 Task: In the Contact  TaylorMia@bloomingdales.com, Log Call and save with description: 'Spoke to a prospect who expressed interest in our solution.'; Select call outcome: 'Busy '; Select call Direction: Inbound; Add date: '25 July, 2023' and time 3:00:PM. Logged in from softage.1@softage.net
Action: Mouse moved to (93, 68)
Screenshot: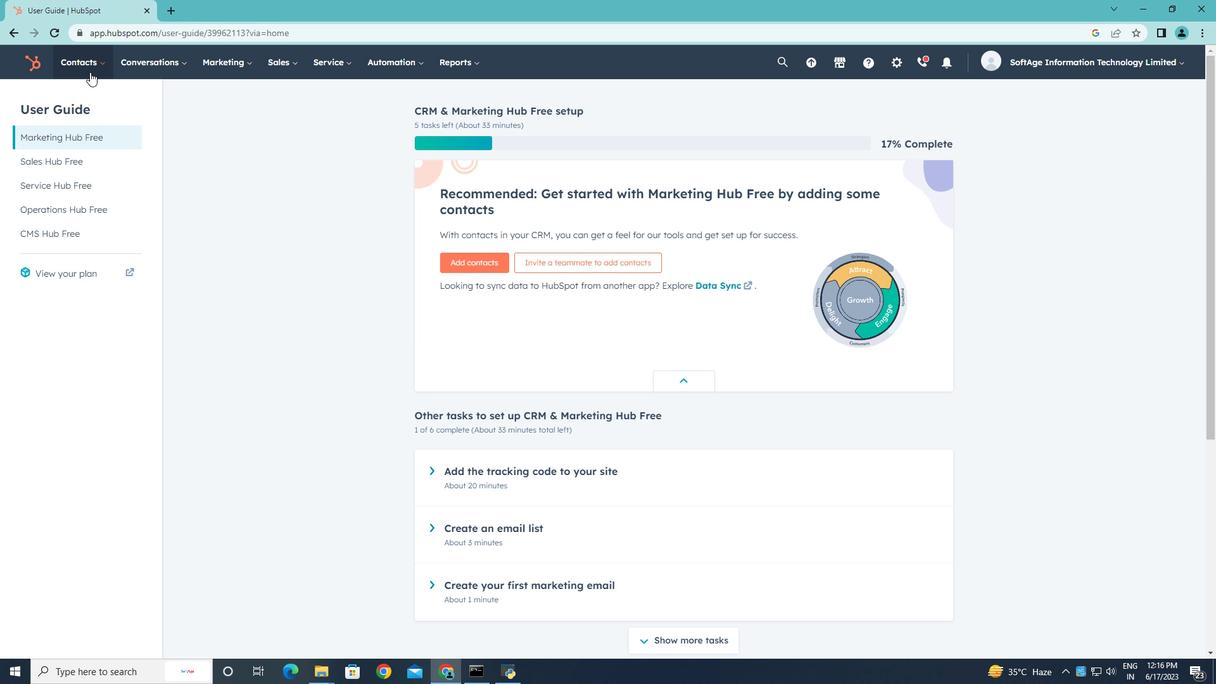 
Action: Mouse pressed left at (93, 68)
Screenshot: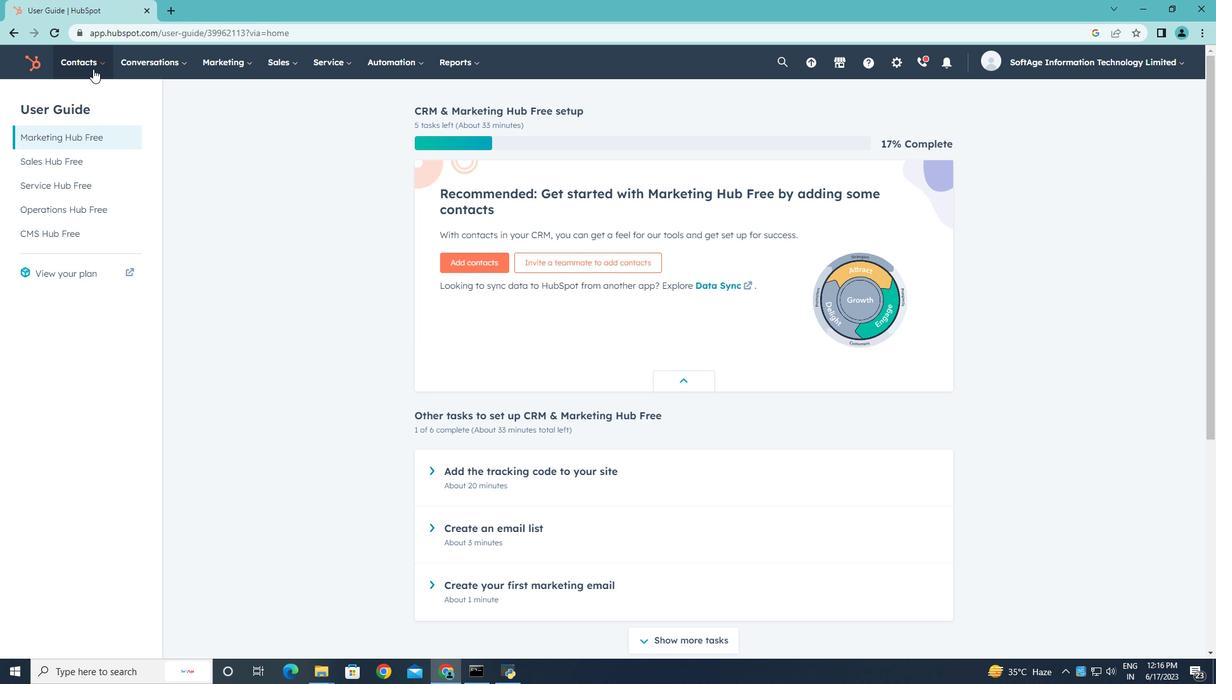 
Action: Mouse moved to (96, 102)
Screenshot: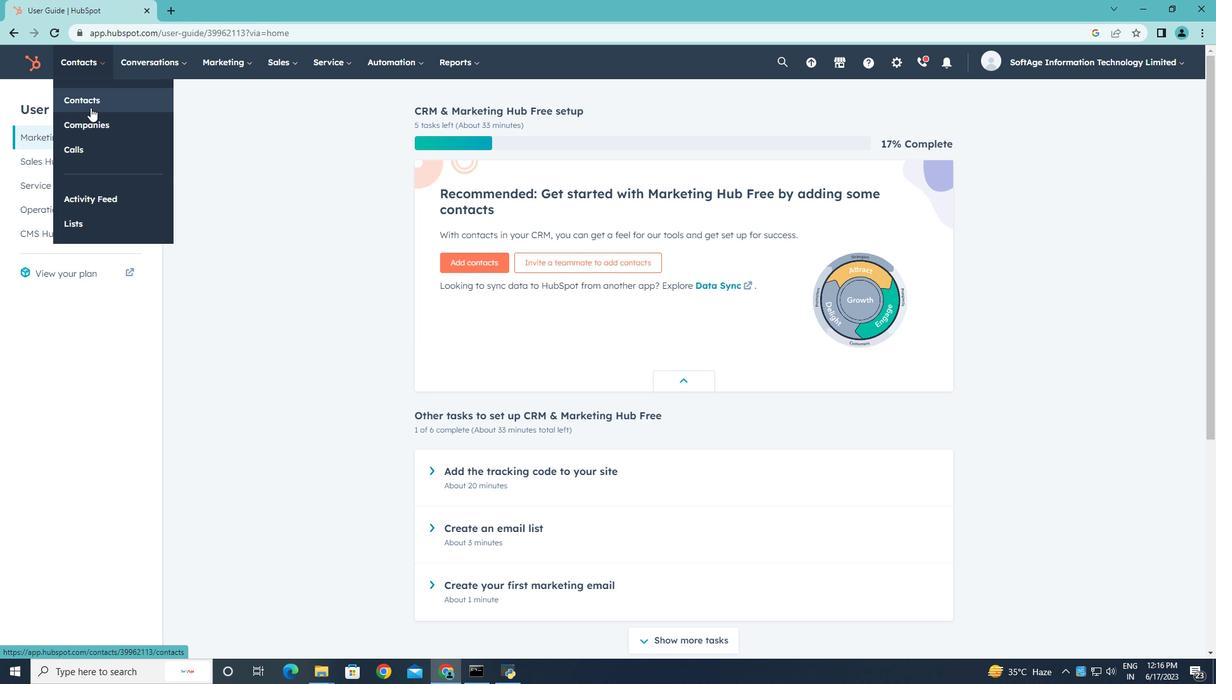 
Action: Mouse pressed left at (96, 102)
Screenshot: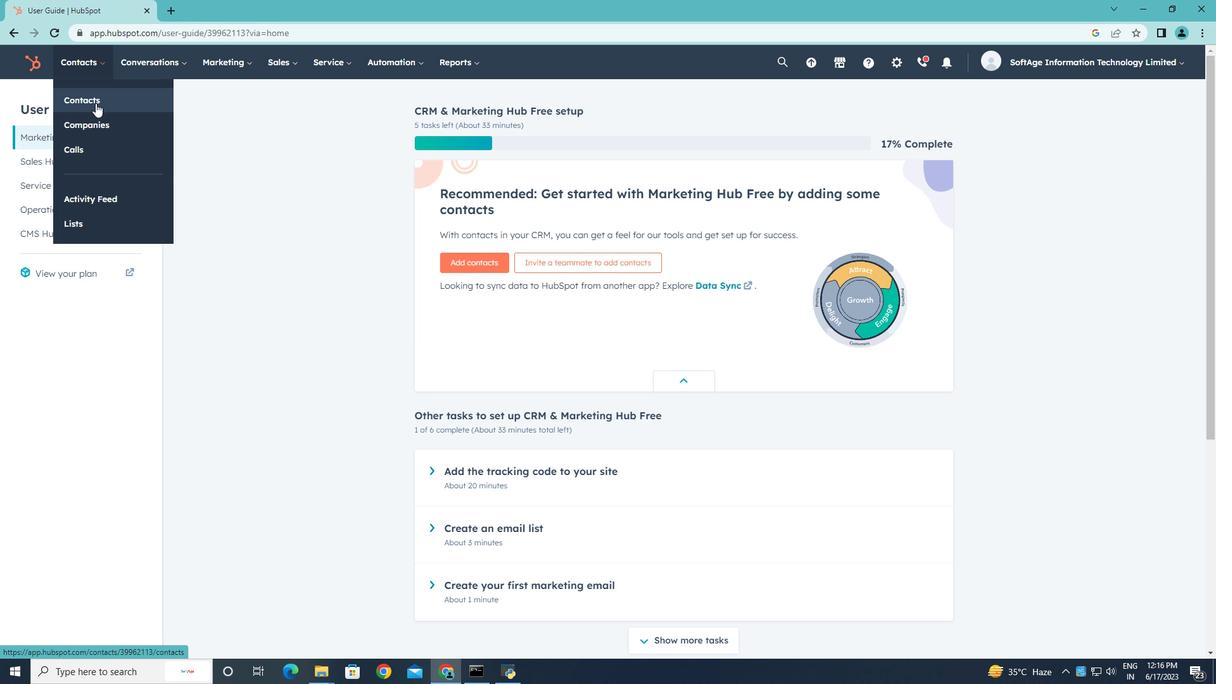 
Action: Mouse moved to (114, 202)
Screenshot: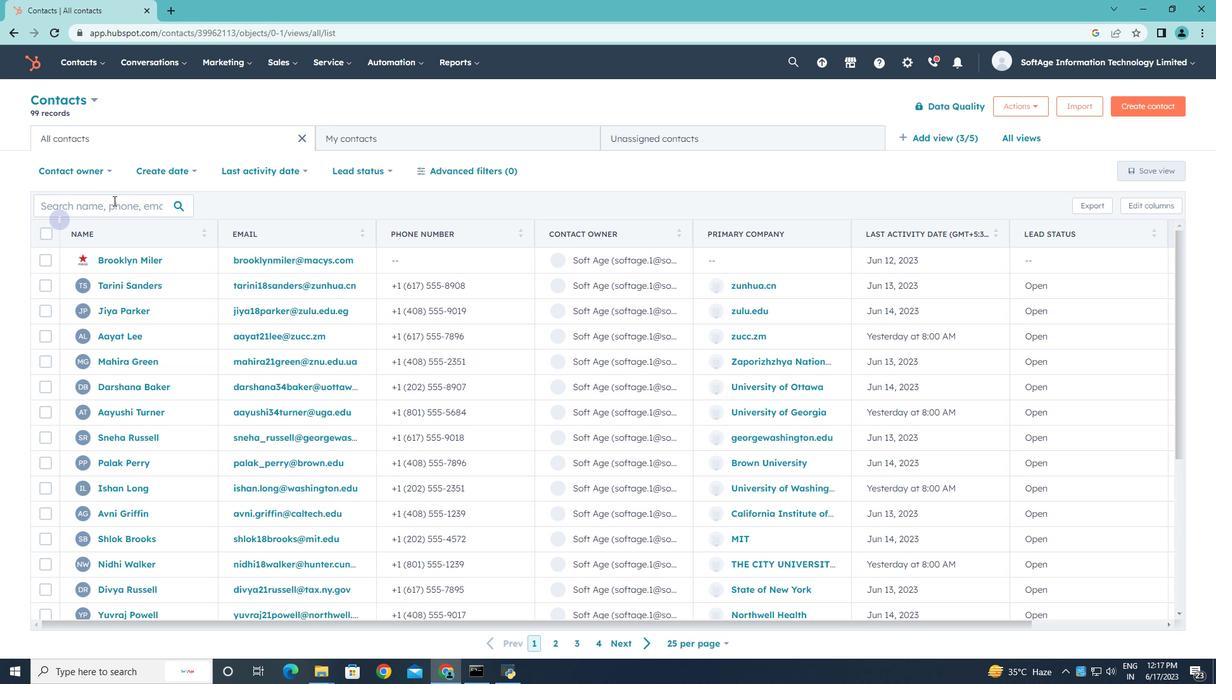 
Action: Mouse pressed left at (114, 202)
Screenshot: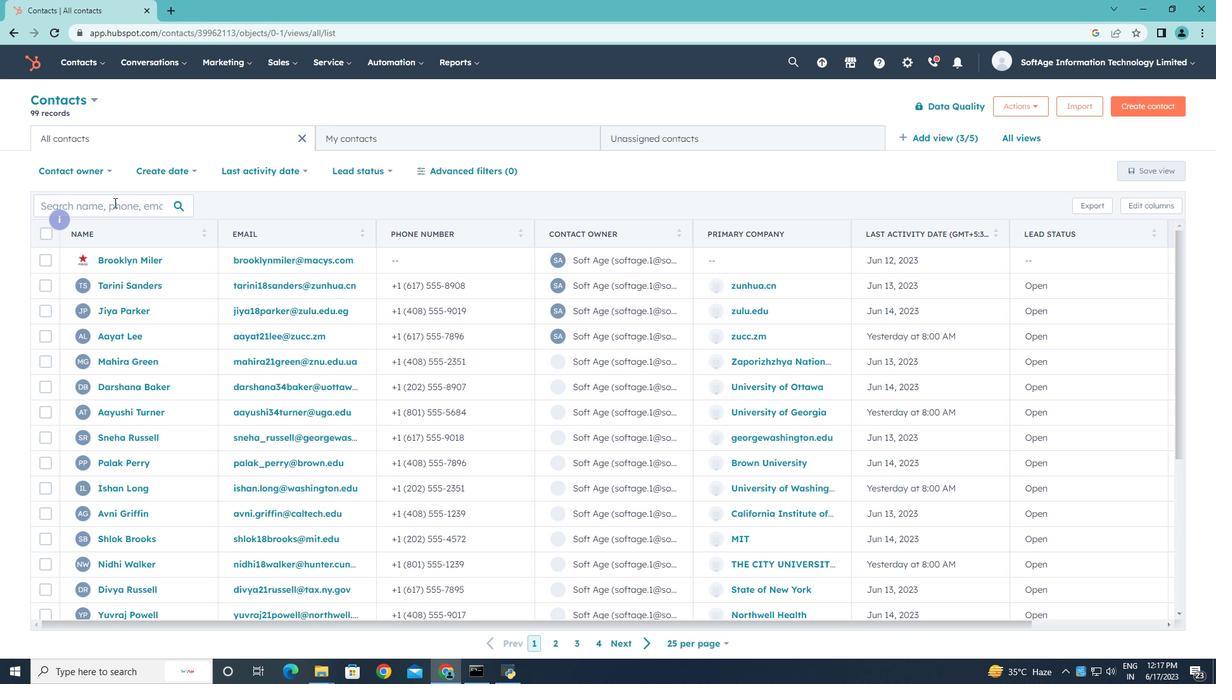 
Action: Key pressed <Key.shift>Taylor<Key.shift>Mia<Key.shift><Key.shift><Key.shift><Key.shift><Key.shift><Key.shift><Key.shift><Key.shift><Key.shift><Key.shift><Key.shift><Key.shift><Key.shift><Key.shift><Key.shift>@bloomingdales.com
Screenshot: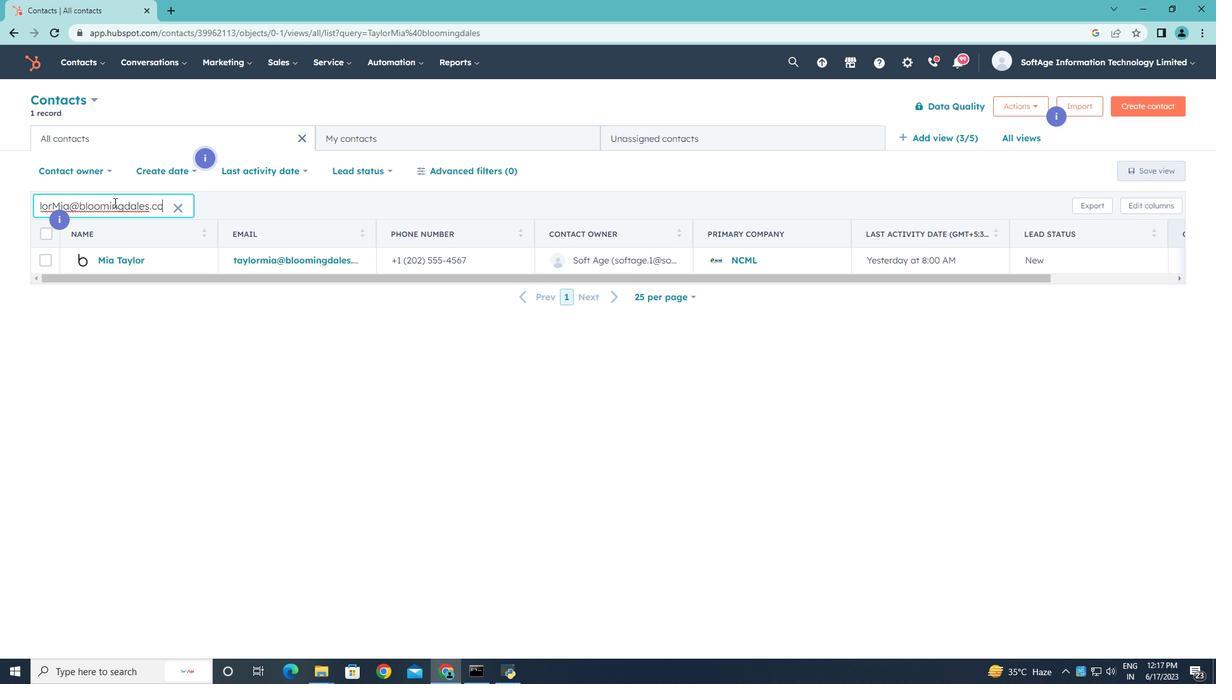 
Action: Mouse moved to (122, 263)
Screenshot: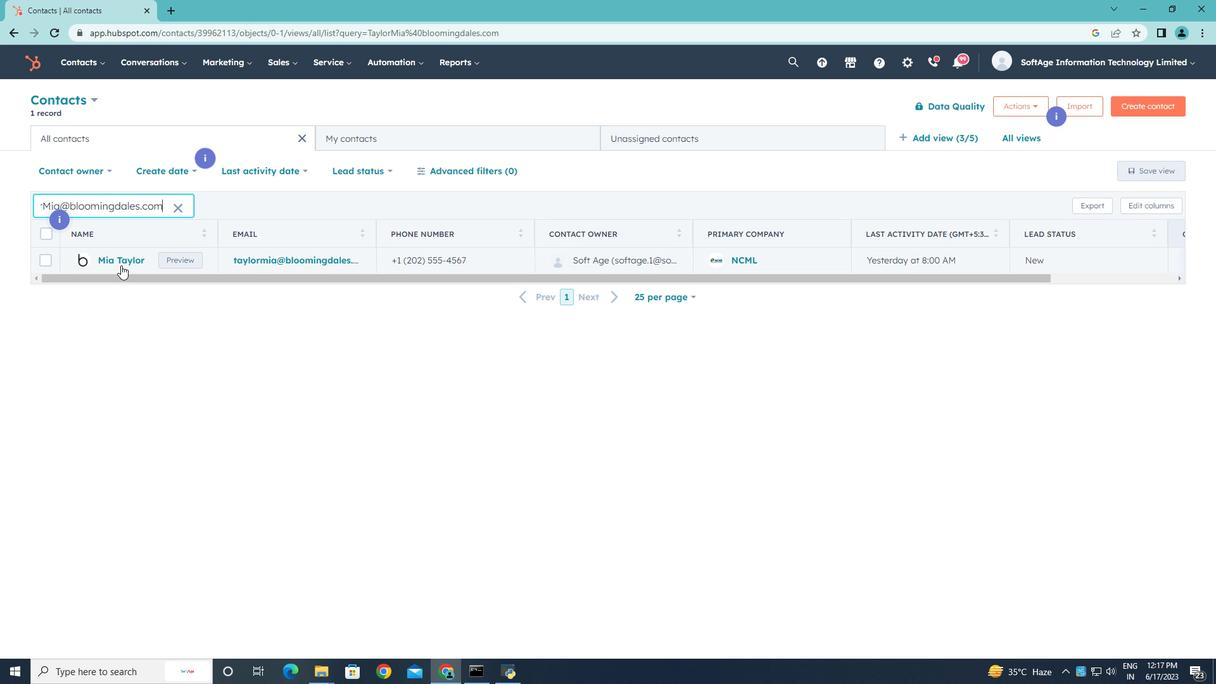 
Action: Mouse pressed left at (122, 263)
Screenshot: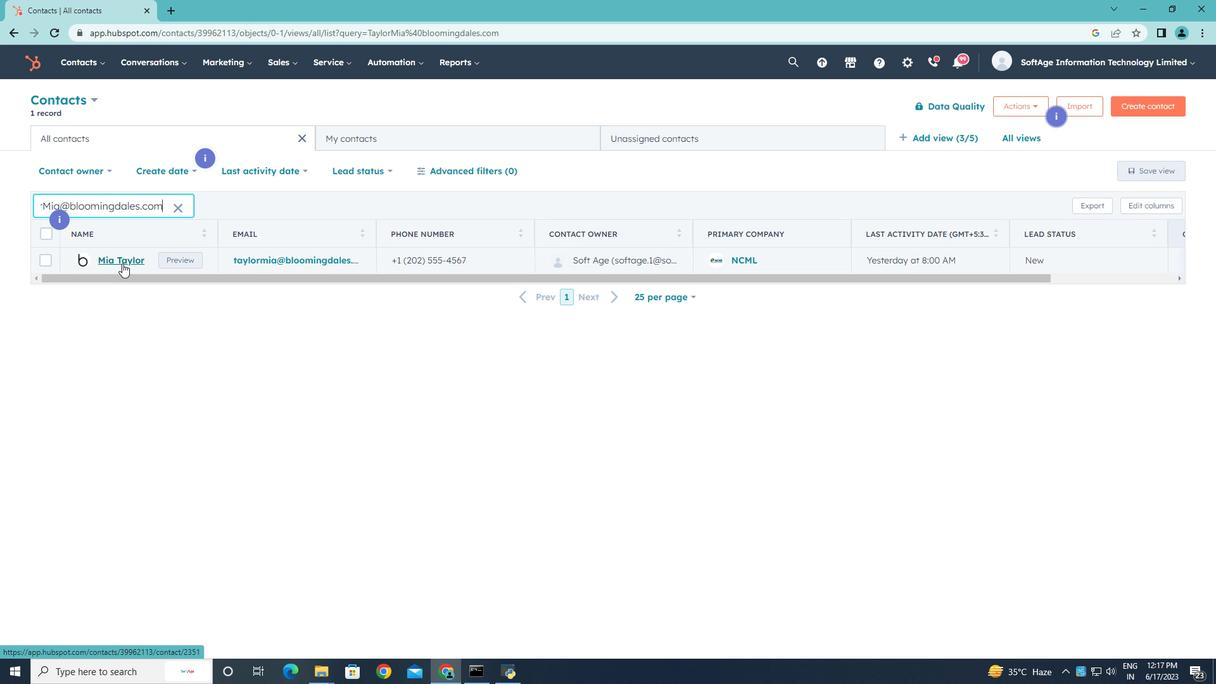 
Action: Mouse moved to (250, 213)
Screenshot: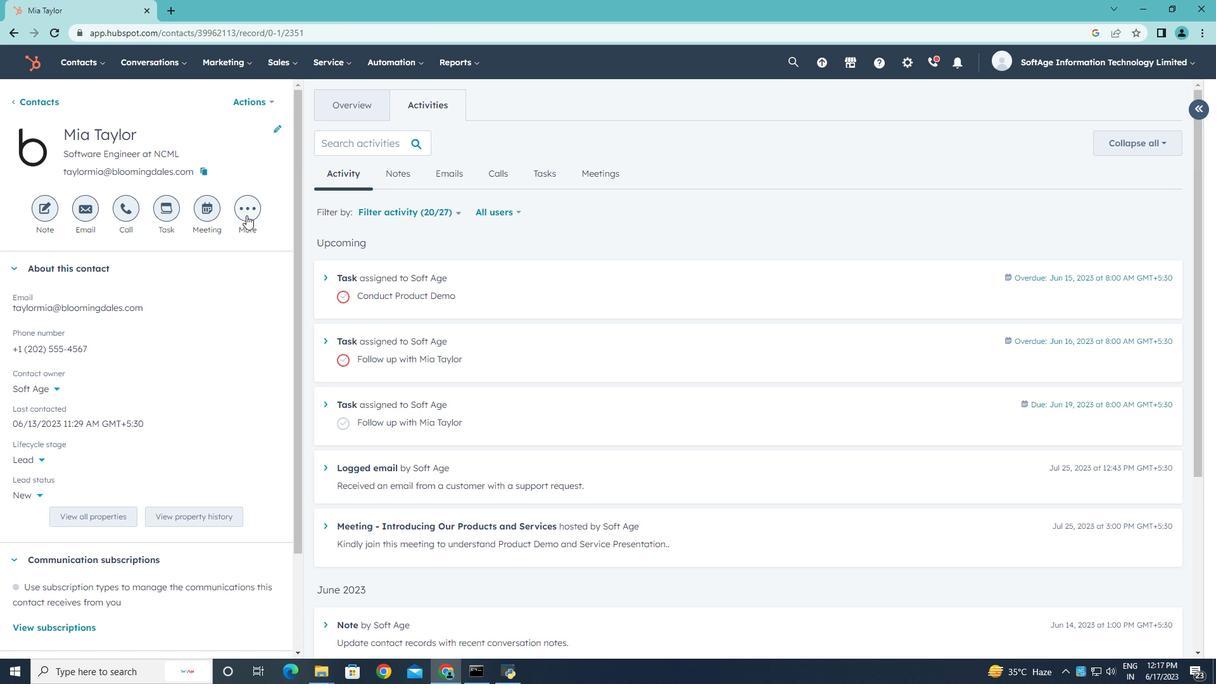 
Action: Mouse pressed left at (250, 213)
Screenshot: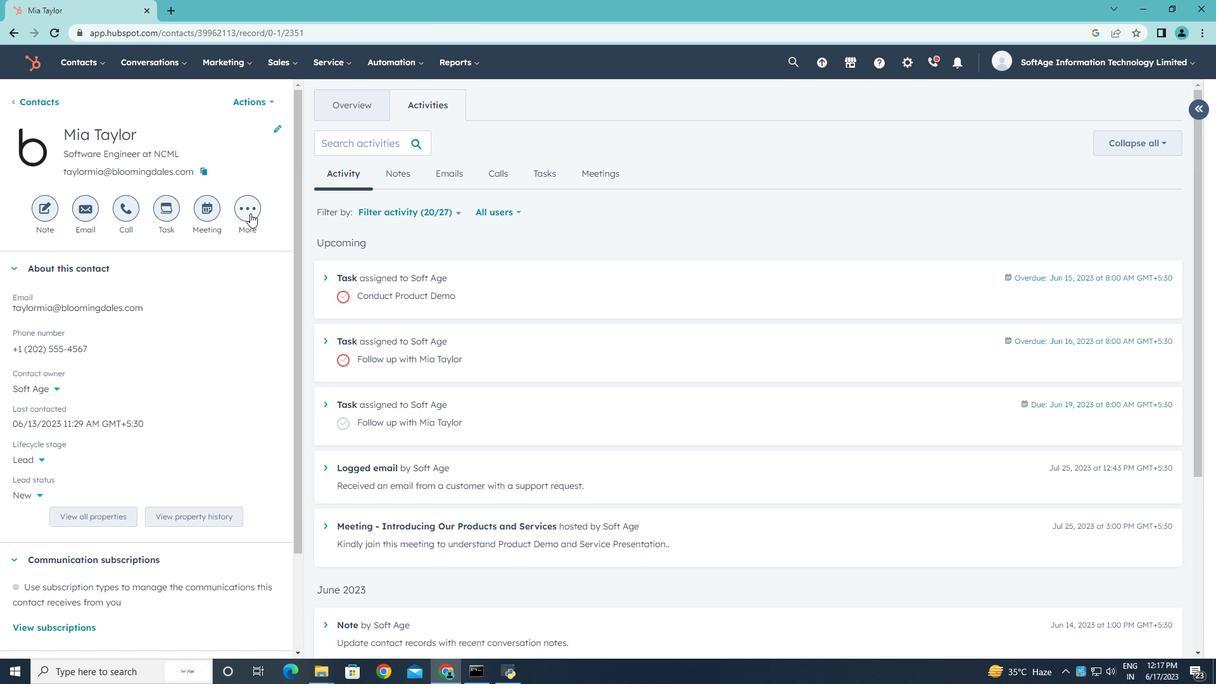 
Action: Mouse moved to (243, 318)
Screenshot: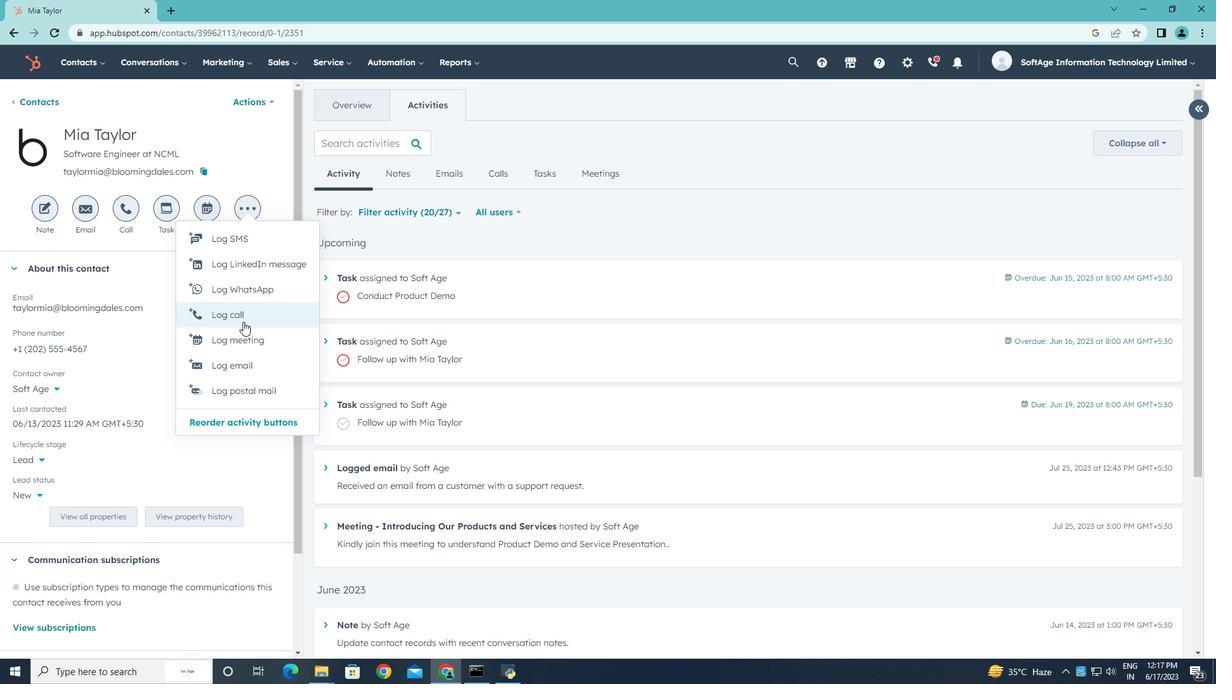 
Action: Mouse pressed left at (243, 318)
Screenshot: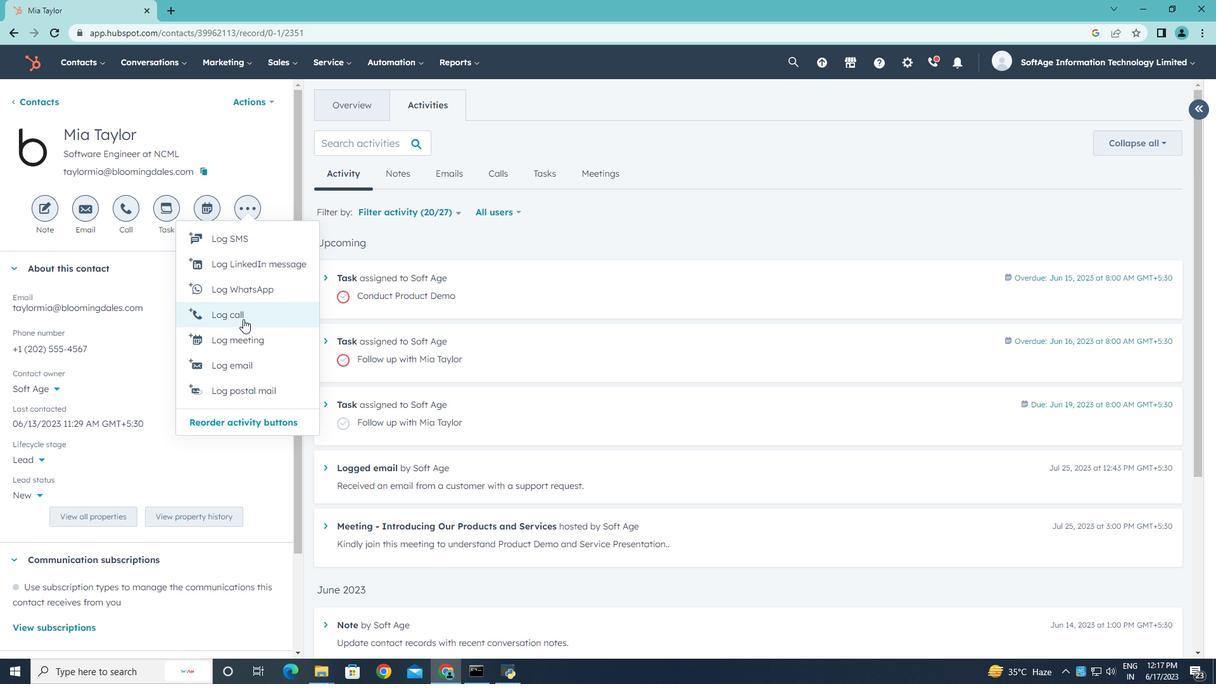 
Action: Key pressed <Key.shift>Spoke<Key.space>a<Key.backspace>to<Key.space>a<Key.space>prospect<Key.space>who<Key.space>expressed<Key.space>interest<Key.space>in<Key.space>our<Key.space>solution.
Screenshot: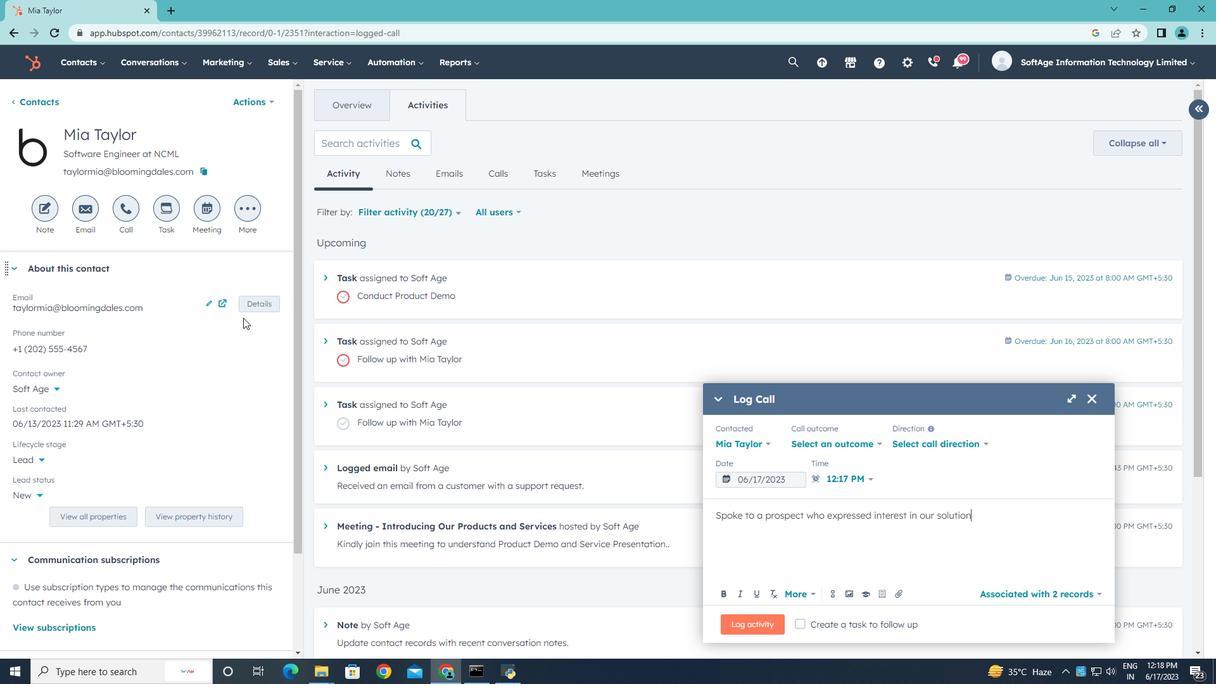 
Action: Mouse moved to (874, 441)
Screenshot: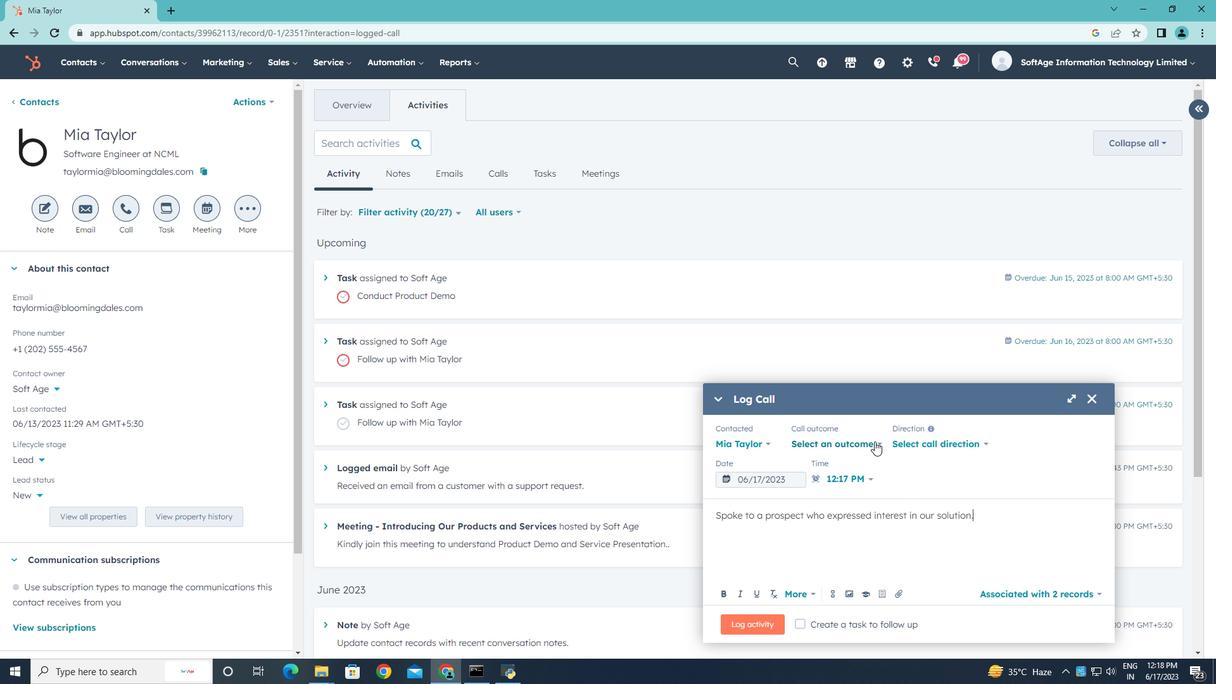 
Action: Mouse pressed left at (874, 441)
Screenshot: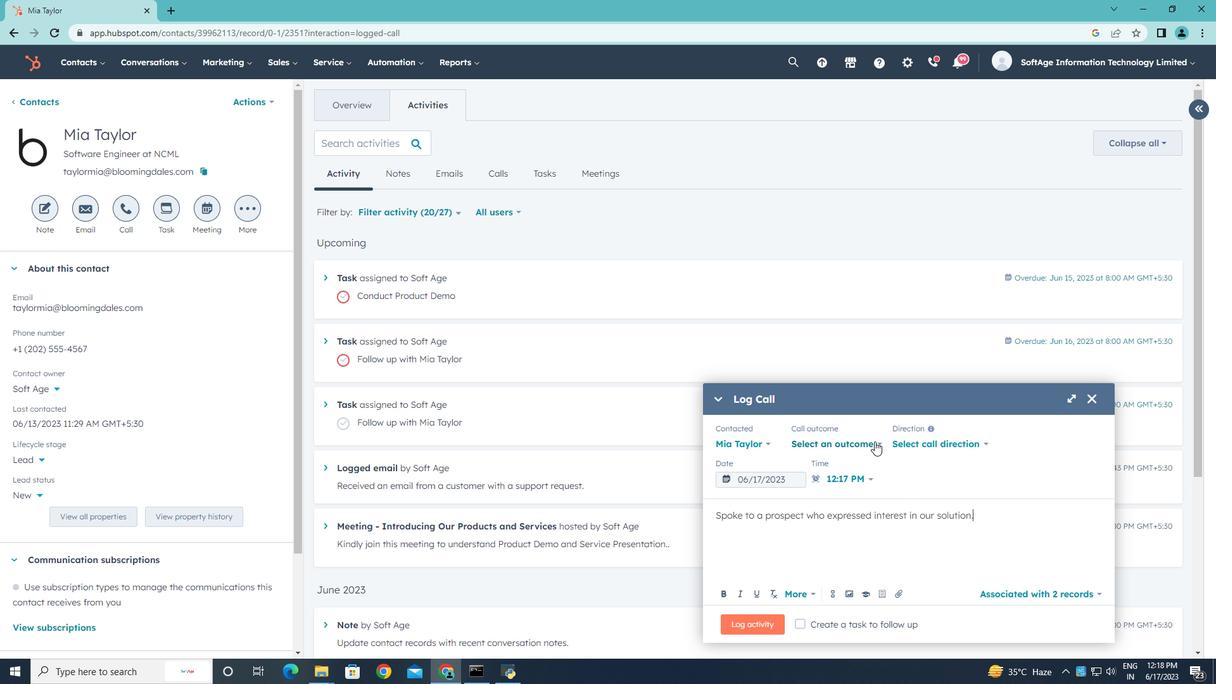 
Action: Mouse moved to (862, 473)
Screenshot: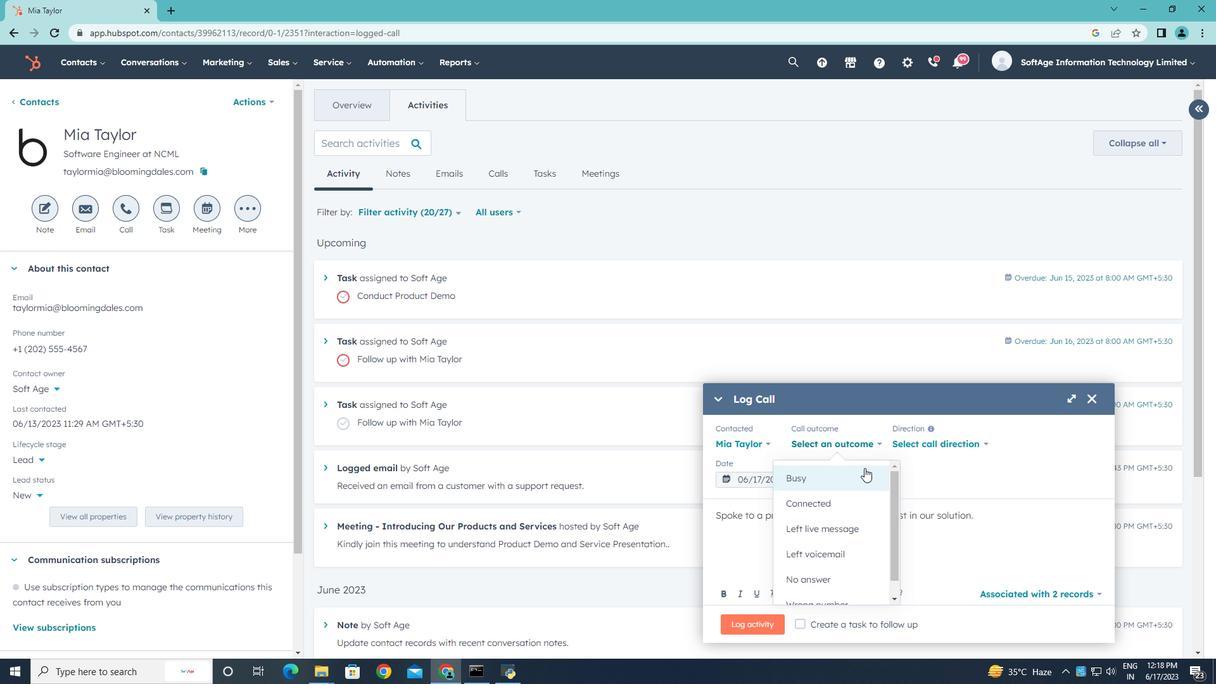 
Action: Mouse pressed left at (862, 473)
Screenshot: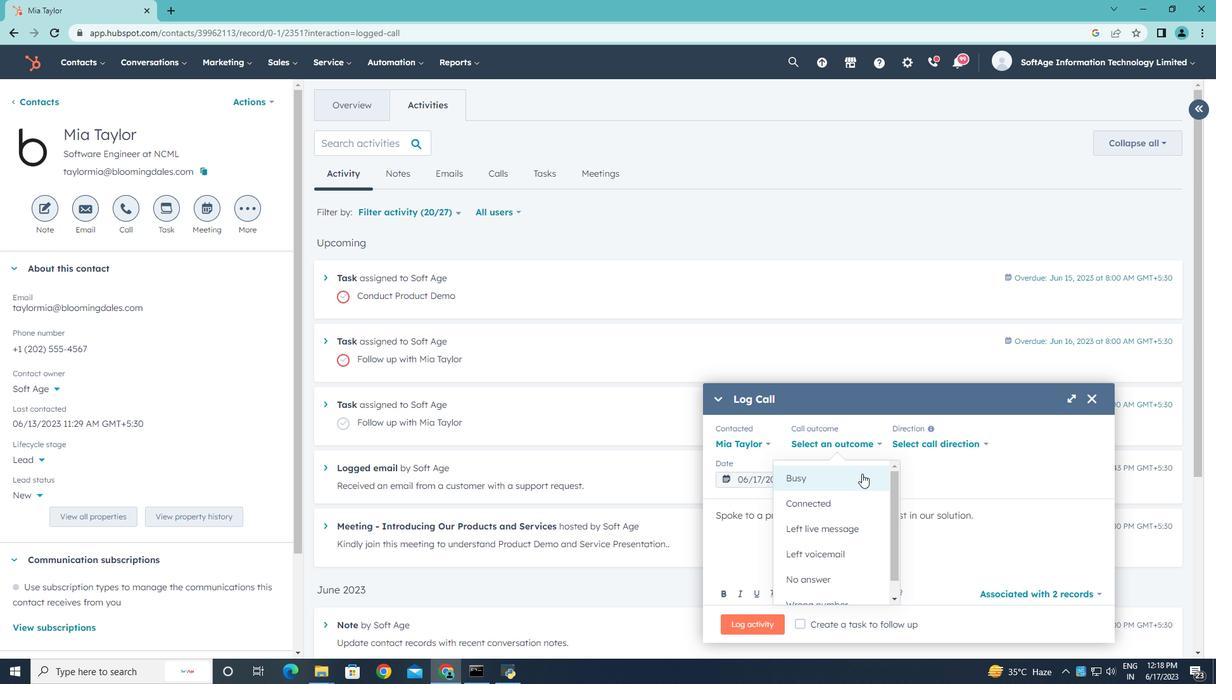 
Action: Mouse moved to (926, 443)
Screenshot: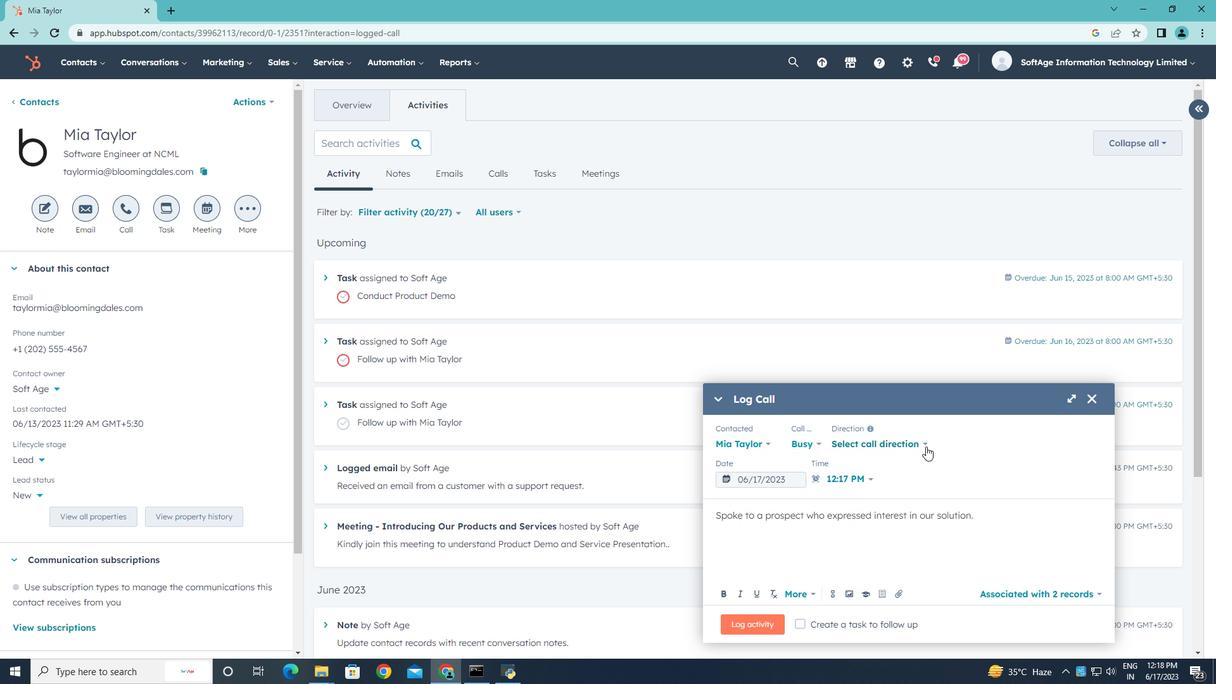 
Action: Mouse pressed left at (926, 443)
Screenshot: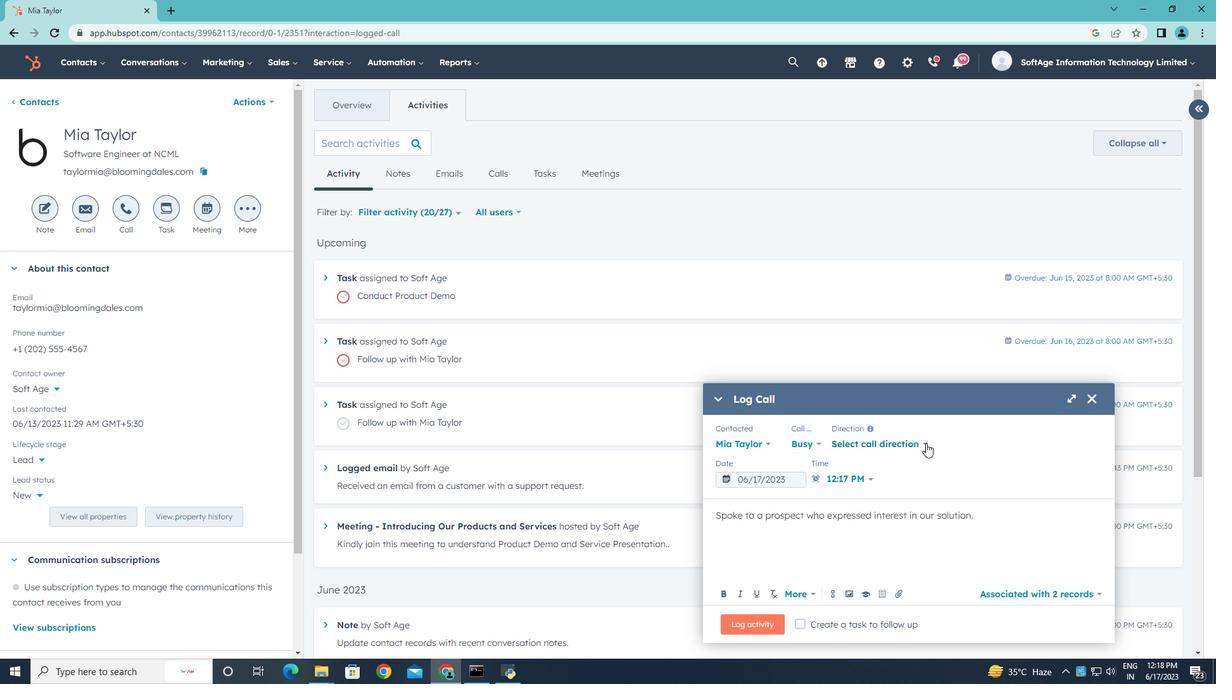 
Action: Mouse moved to (902, 478)
Screenshot: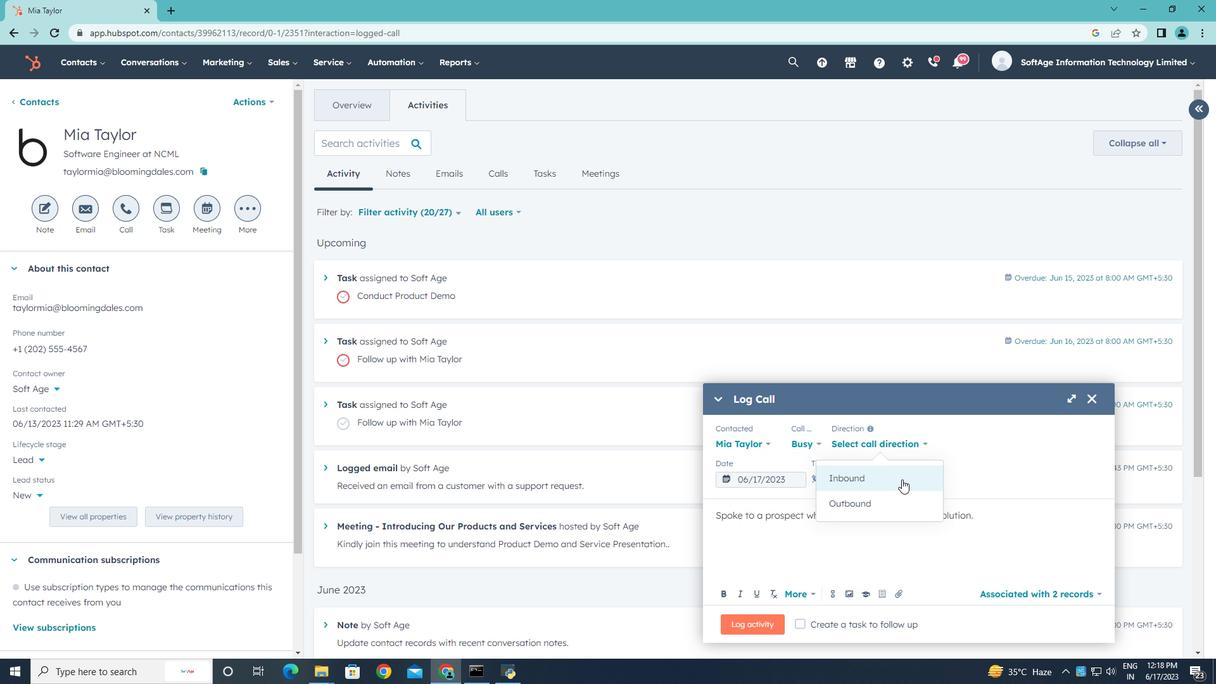 
Action: Mouse pressed left at (902, 478)
Screenshot: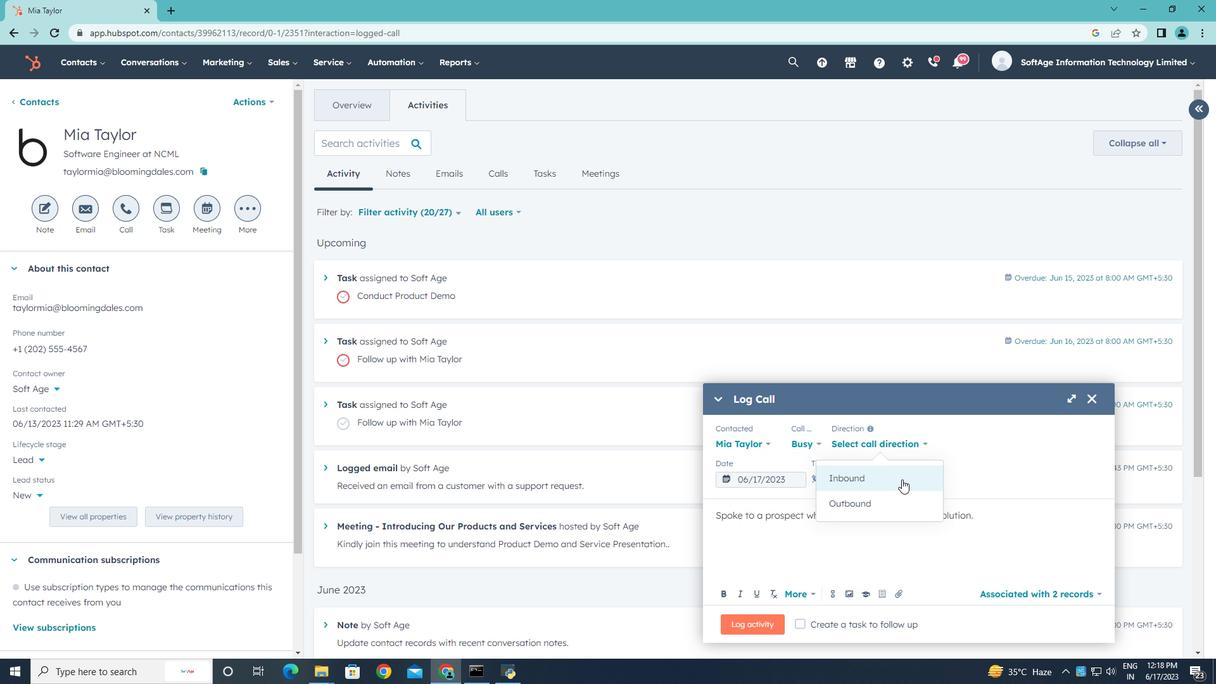 
Action: Mouse moved to (980, 445)
Screenshot: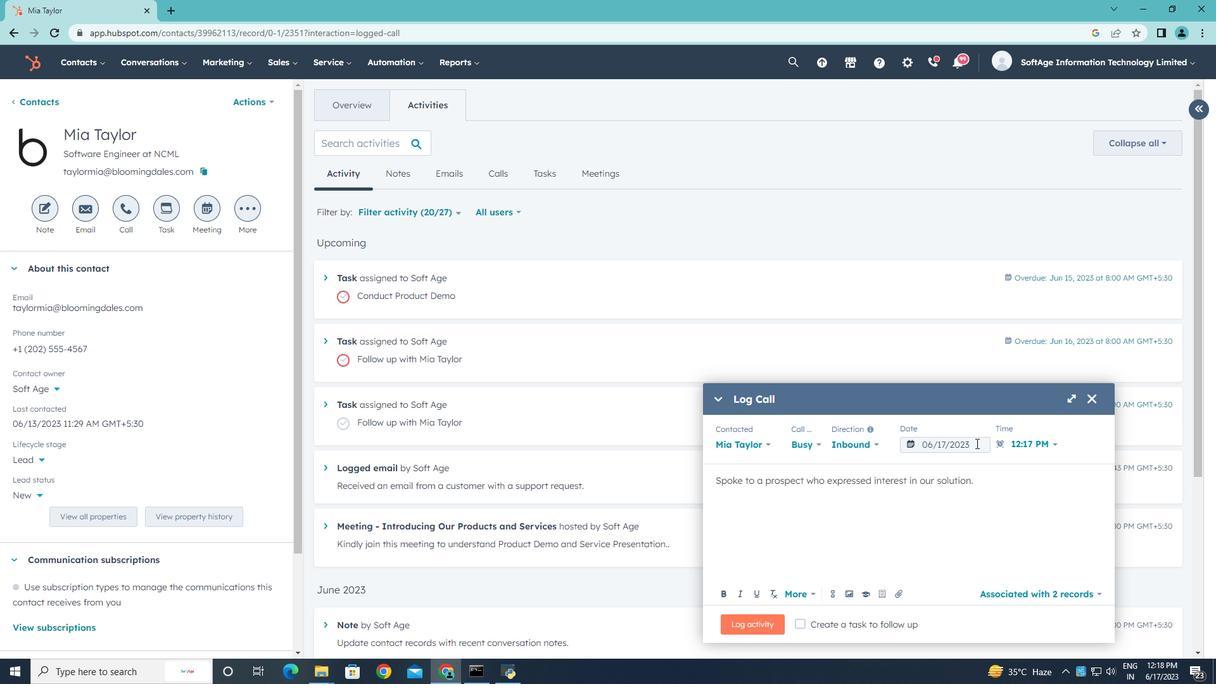 
Action: Mouse pressed left at (980, 445)
Screenshot: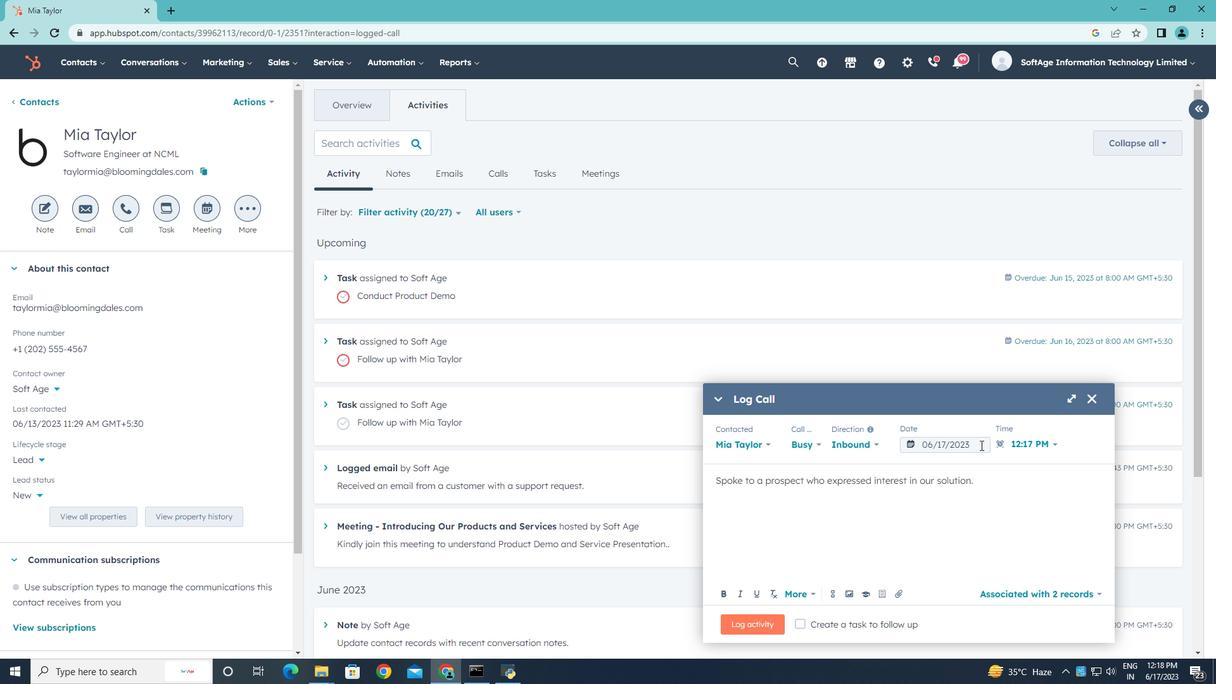 
Action: Mouse moved to (1067, 243)
Screenshot: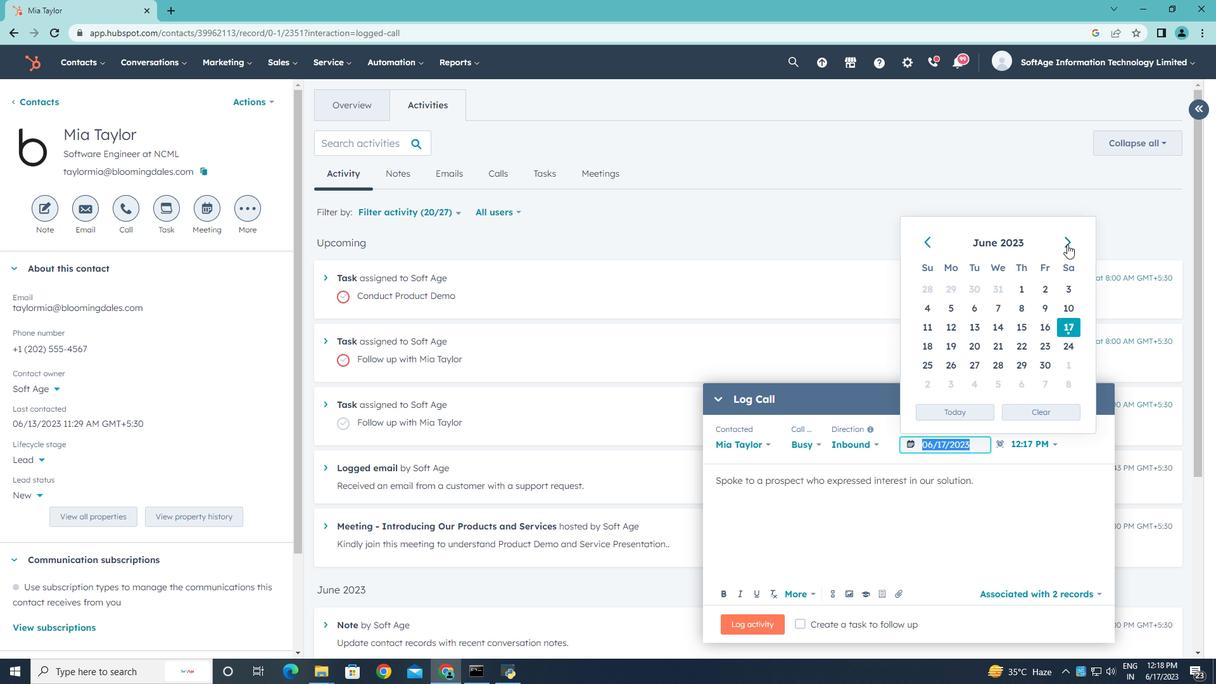 
Action: Mouse pressed left at (1067, 243)
Screenshot: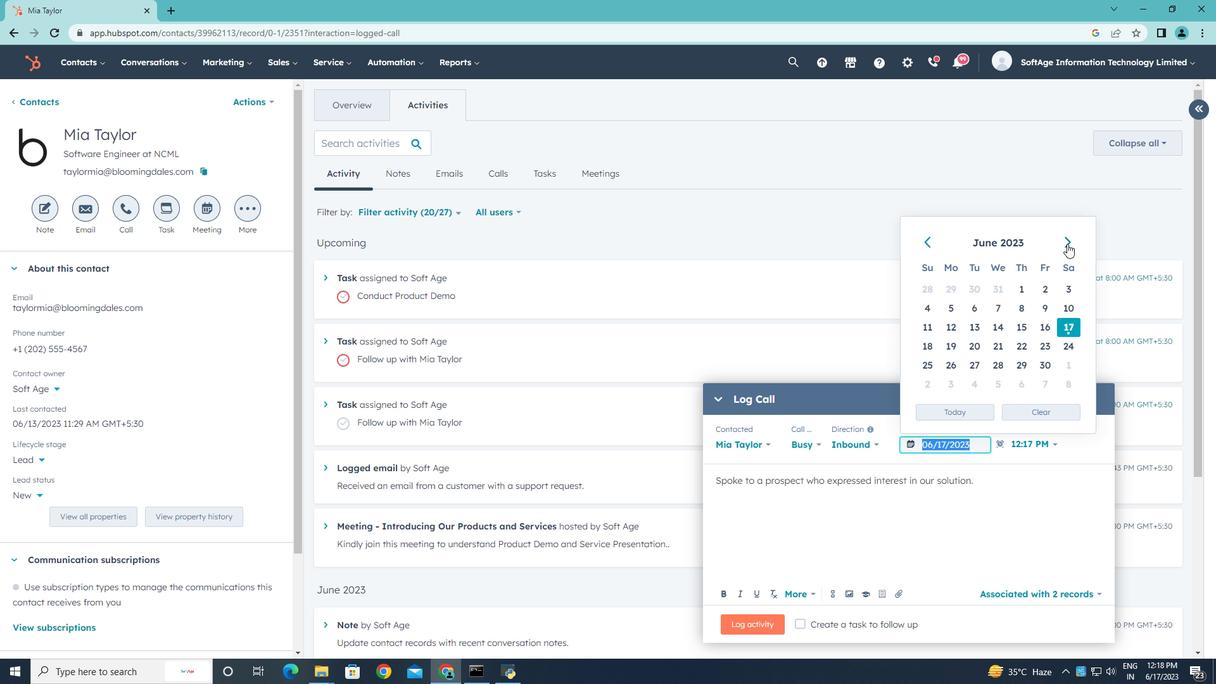 
Action: Mouse moved to (979, 366)
Screenshot: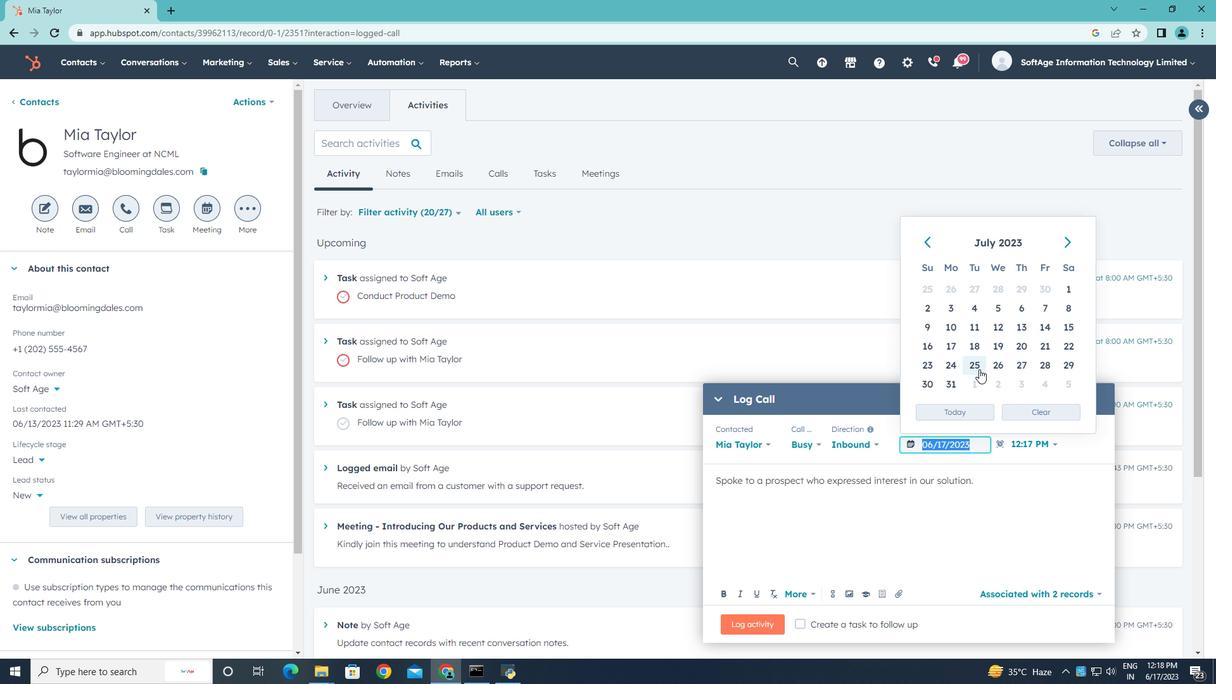 
Action: Mouse pressed left at (979, 366)
Screenshot: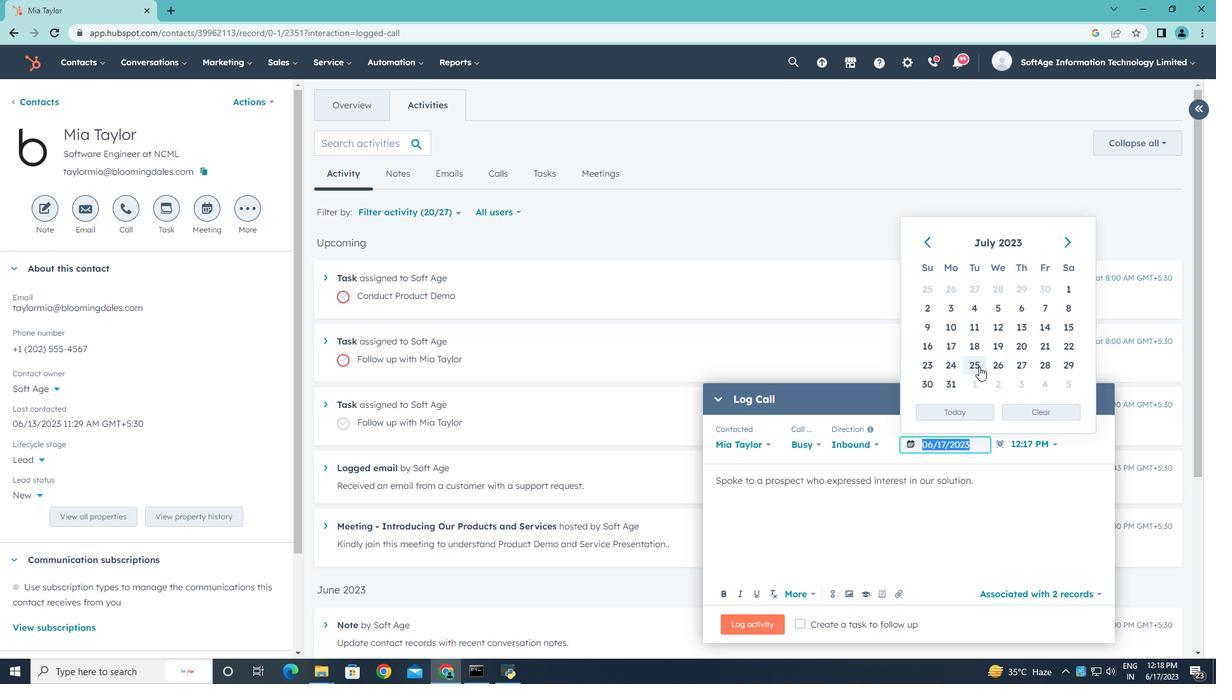 
Action: Mouse moved to (1051, 443)
Screenshot: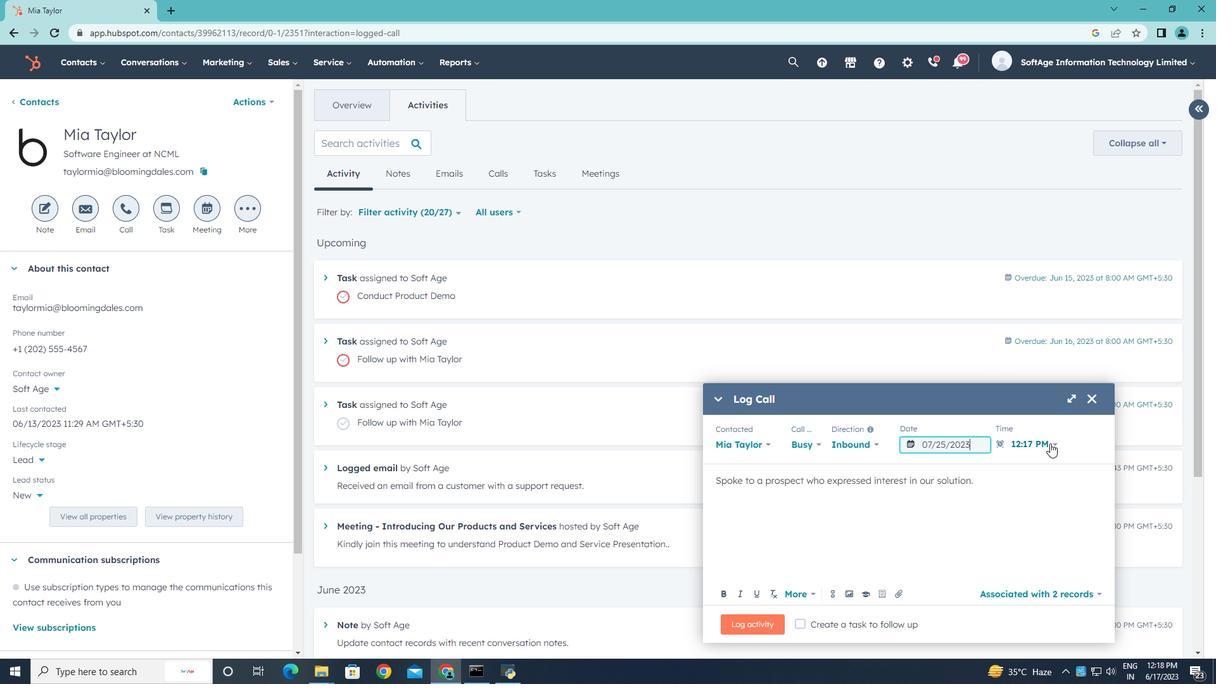 
Action: Mouse pressed left at (1051, 443)
Screenshot: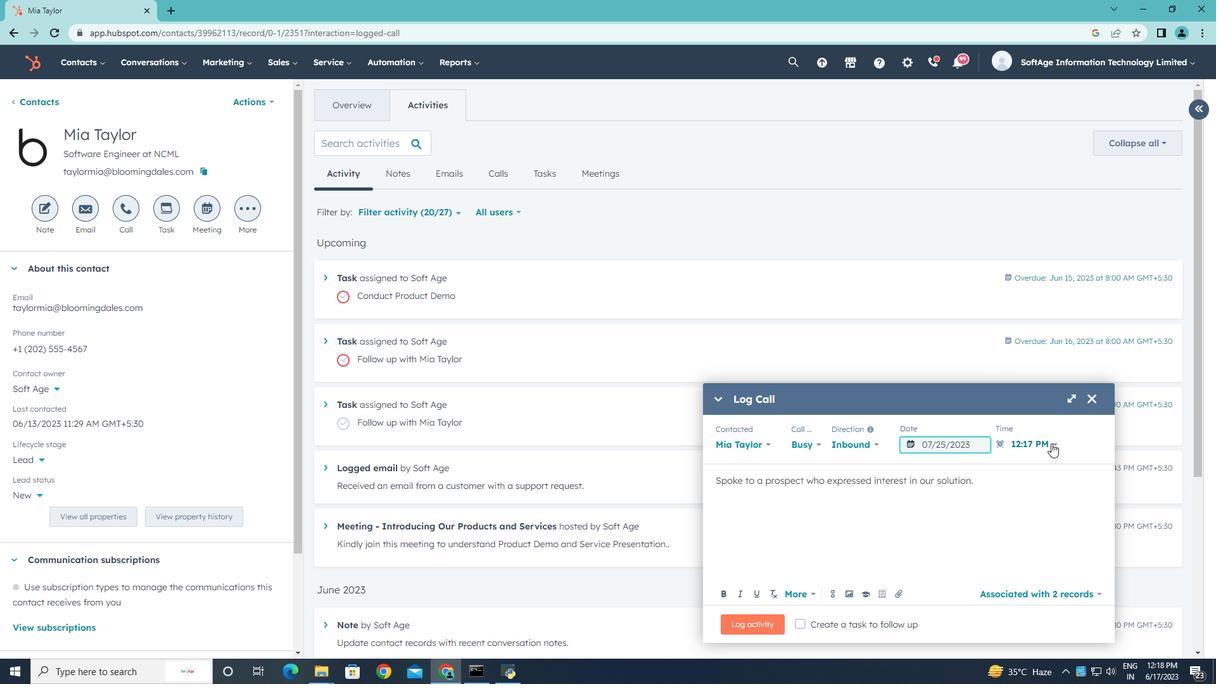 
Action: Mouse moved to (1030, 538)
Screenshot: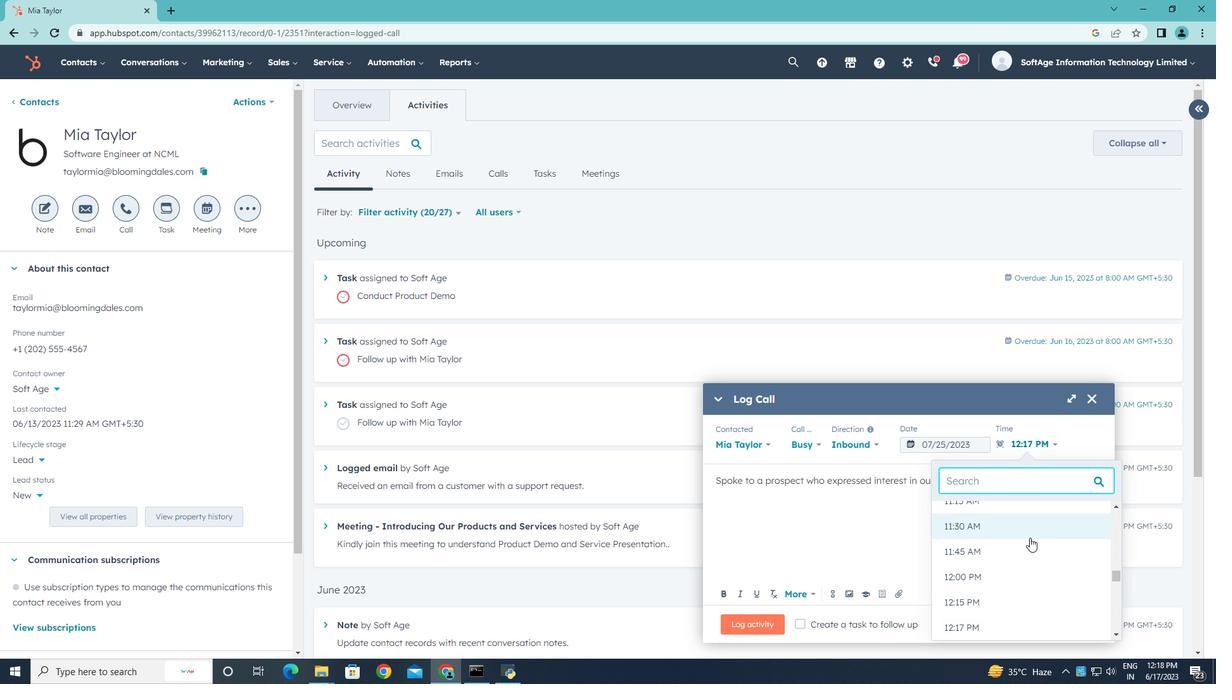 
Action: Mouse scrolled (1030, 537) with delta (0, 0)
Screenshot: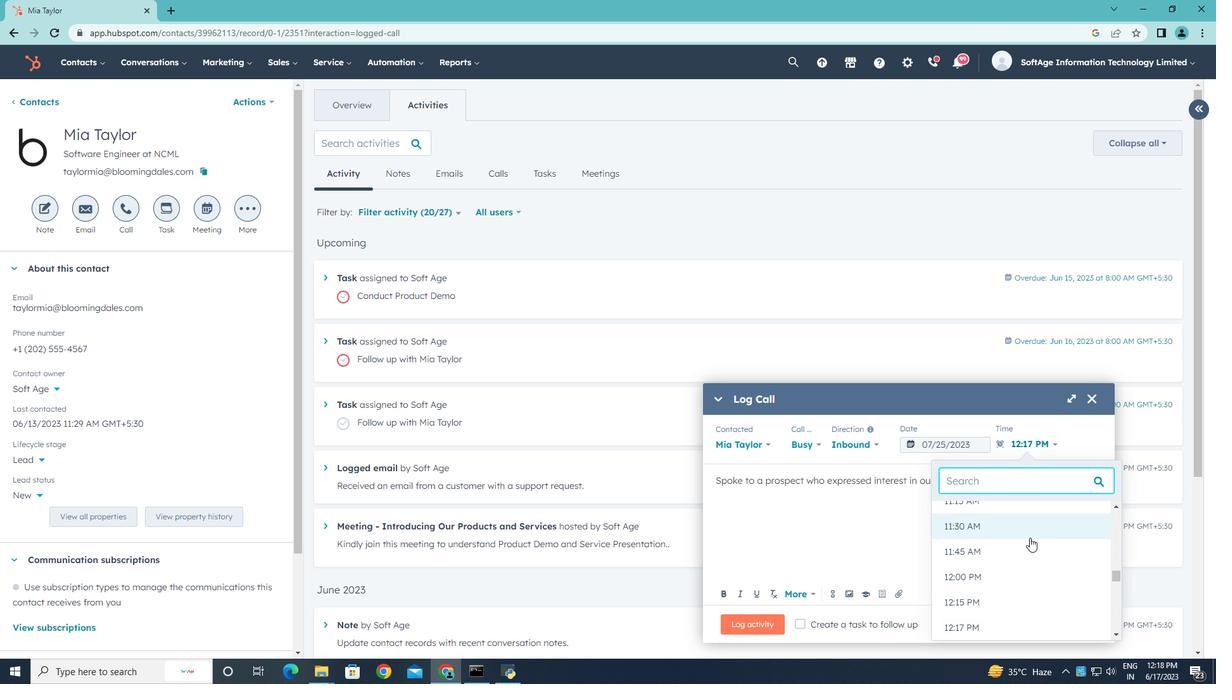 
Action: Mouse scrolled (1030, 537) with delta (0, 0)
Screenshot: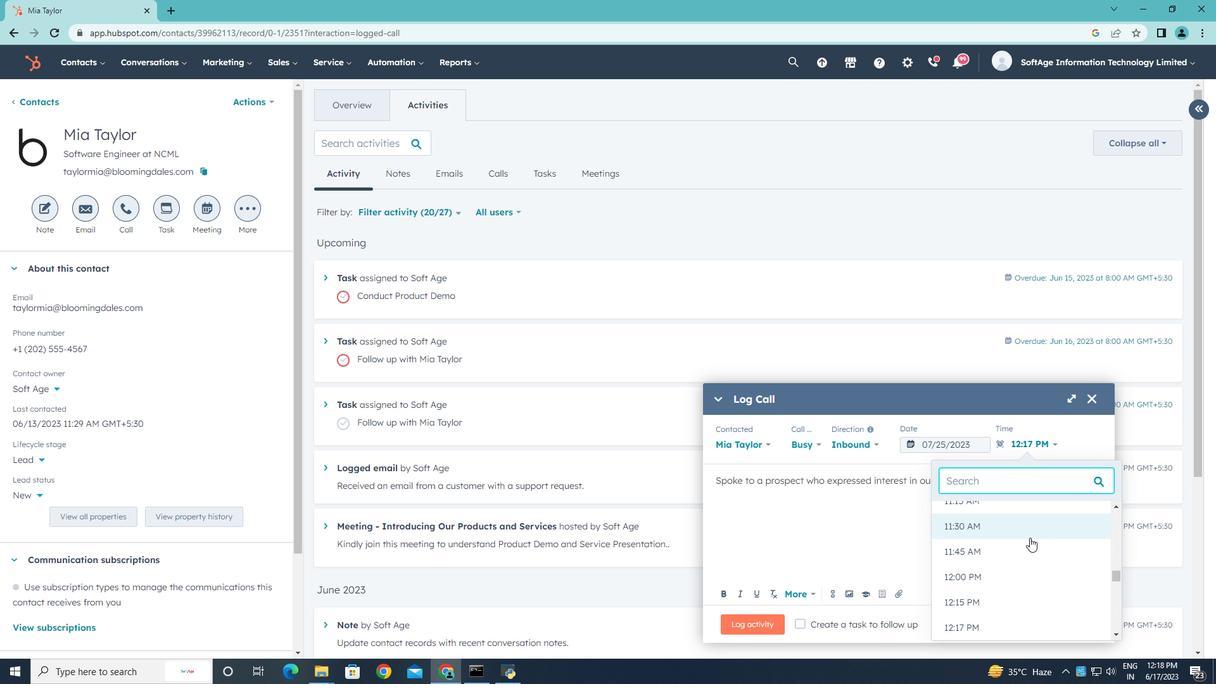 
Action: Mouse scrolled (1030, 537) with delta (0, 0)
Screenshot: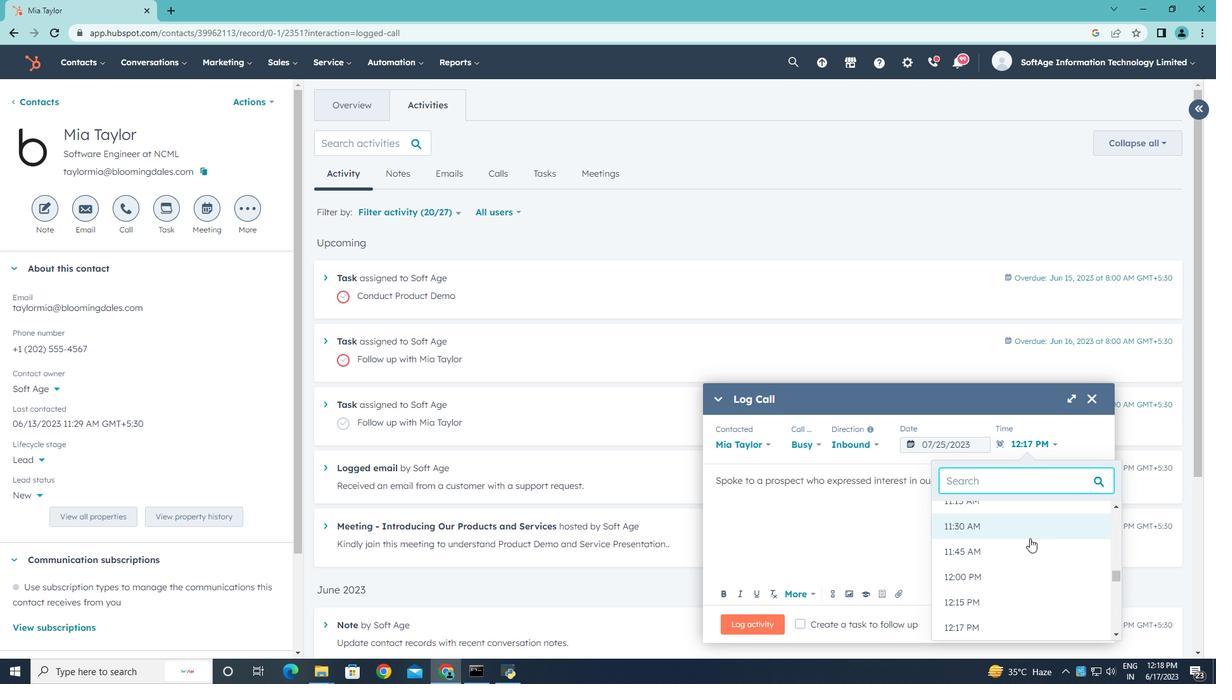 
Action: Mouse scrolled (1030, 537) with delta (0, 0)
Screenshot: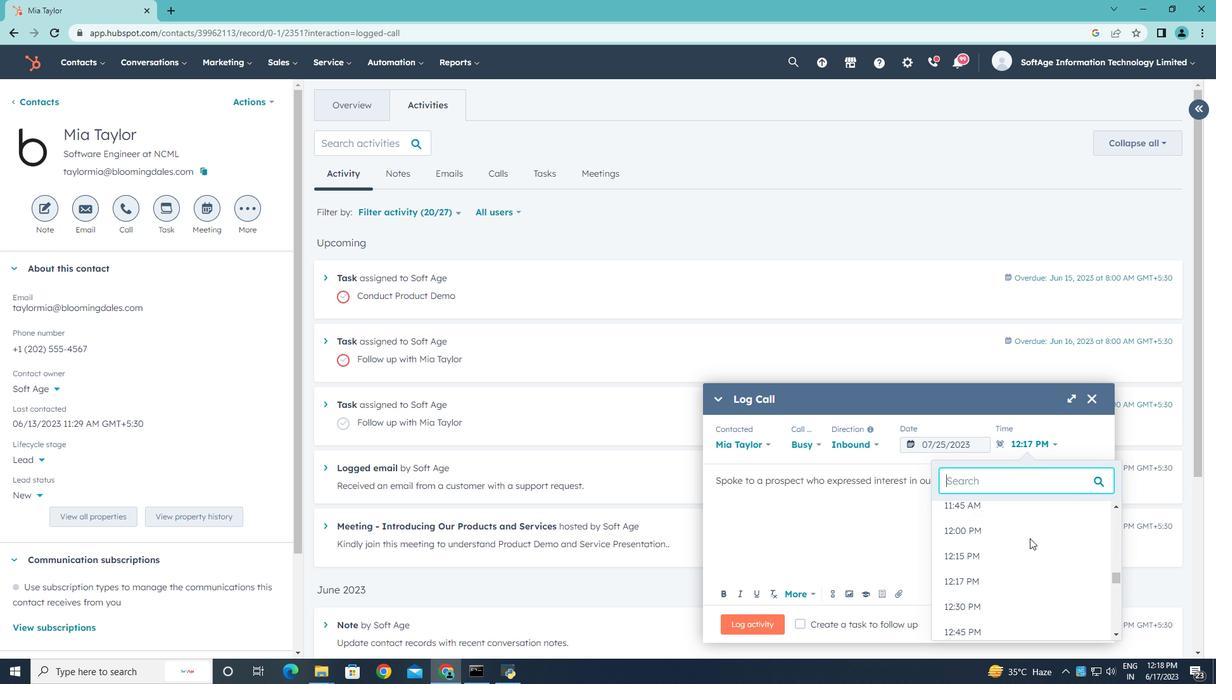 
Action: Mouse scrolled (1030, 537) with delta (0, 0)
Screenshot: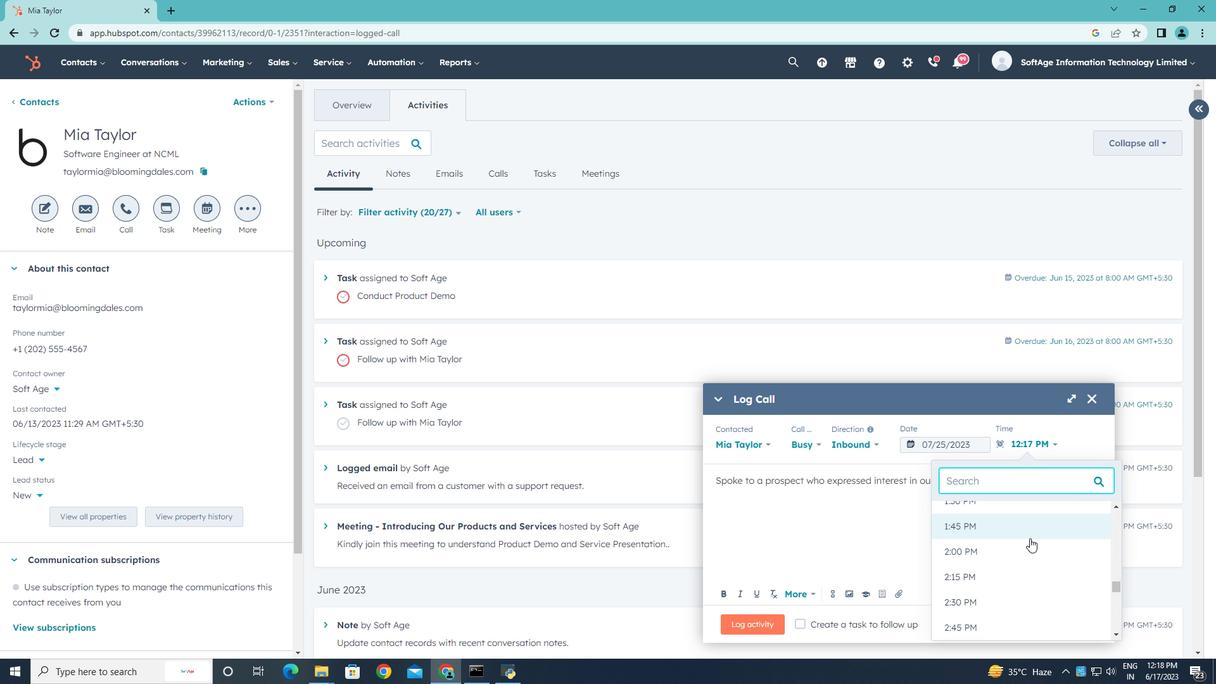 
Action: Mouse moved to (990, 587)
Screenshot: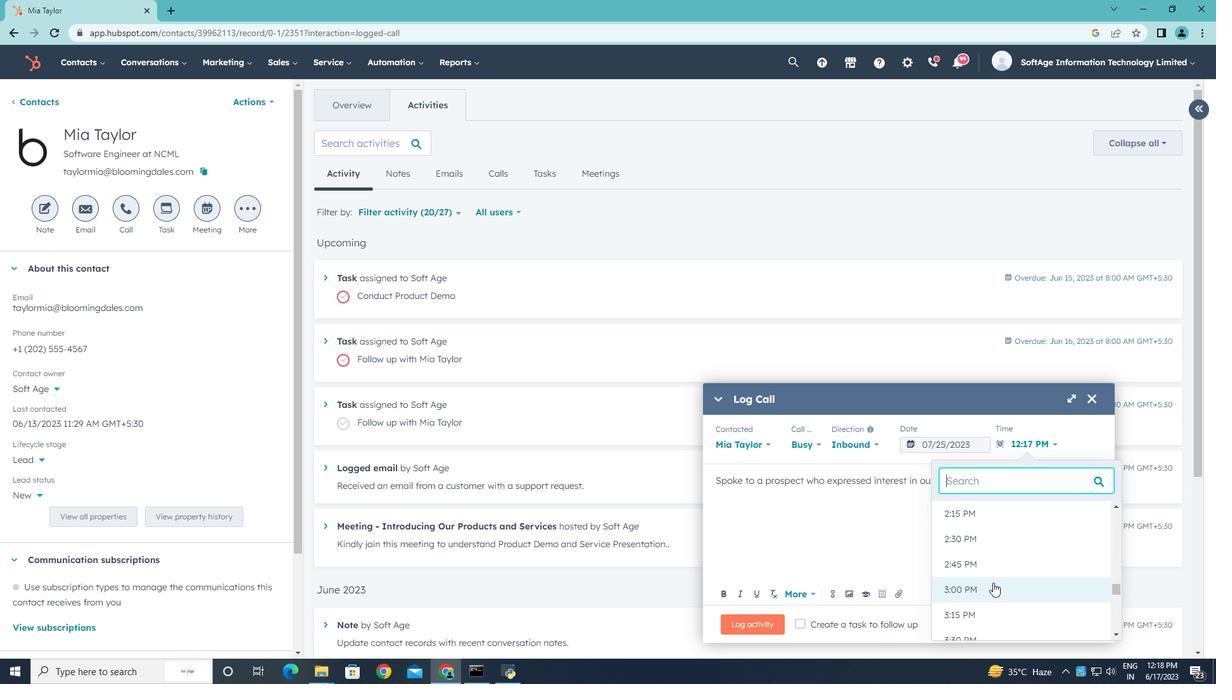 
Action: Mouse pressed left at (990, 587)
Screenshot: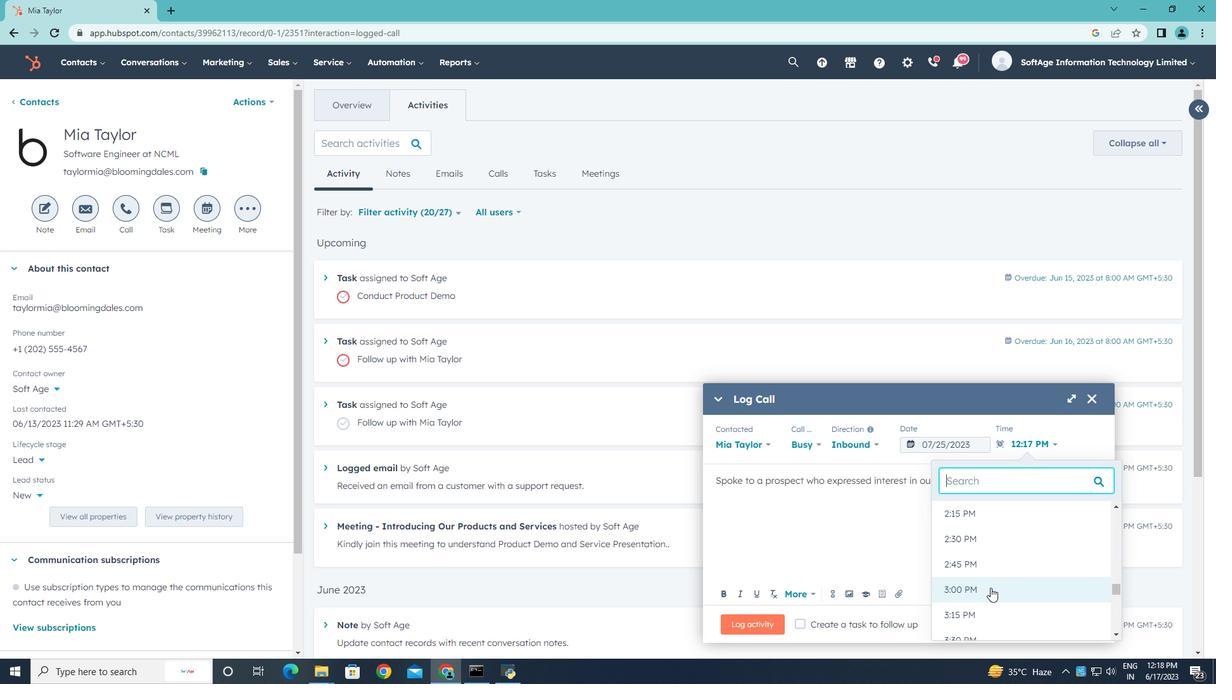 
Action: Mouse moved to (755, 625)
Screenshot: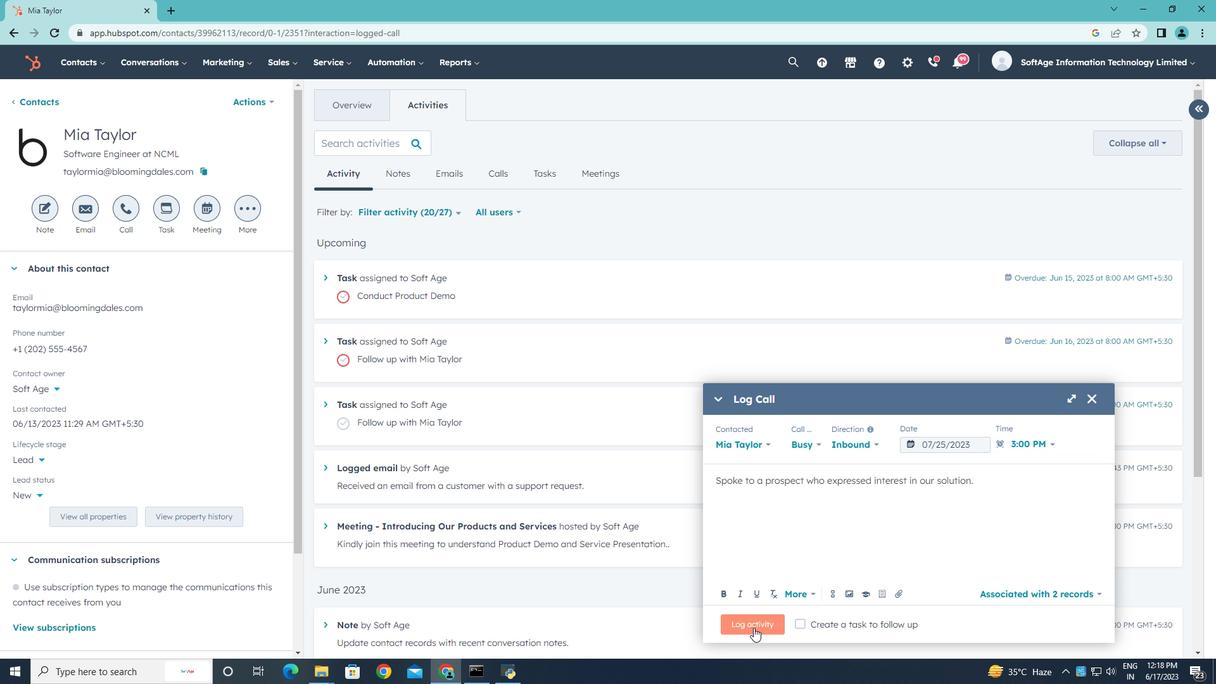 
Action: Mouse pressed left at (755, 625)
Screenshot: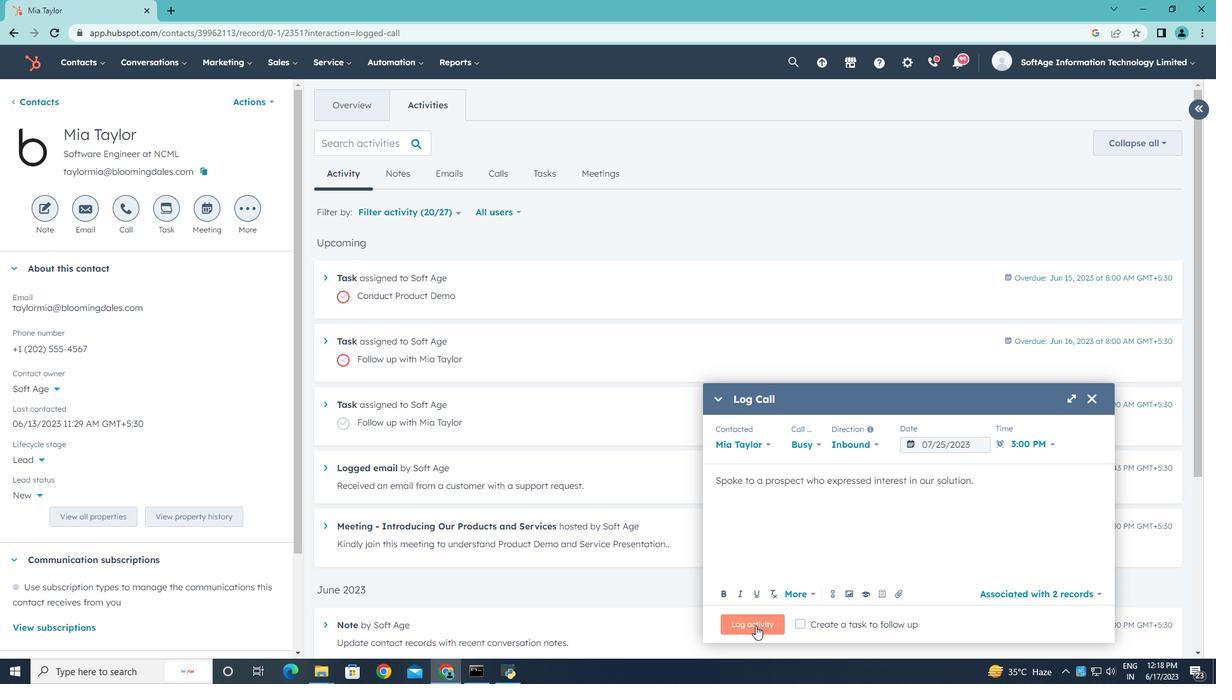 
